 Task: Create a section Cross-functional Collaboration Sprint and in the section, add a milestone Data Lake Implementation in the project AgileQuest
Action: Mouse moved to (585, 420)
Screenshot: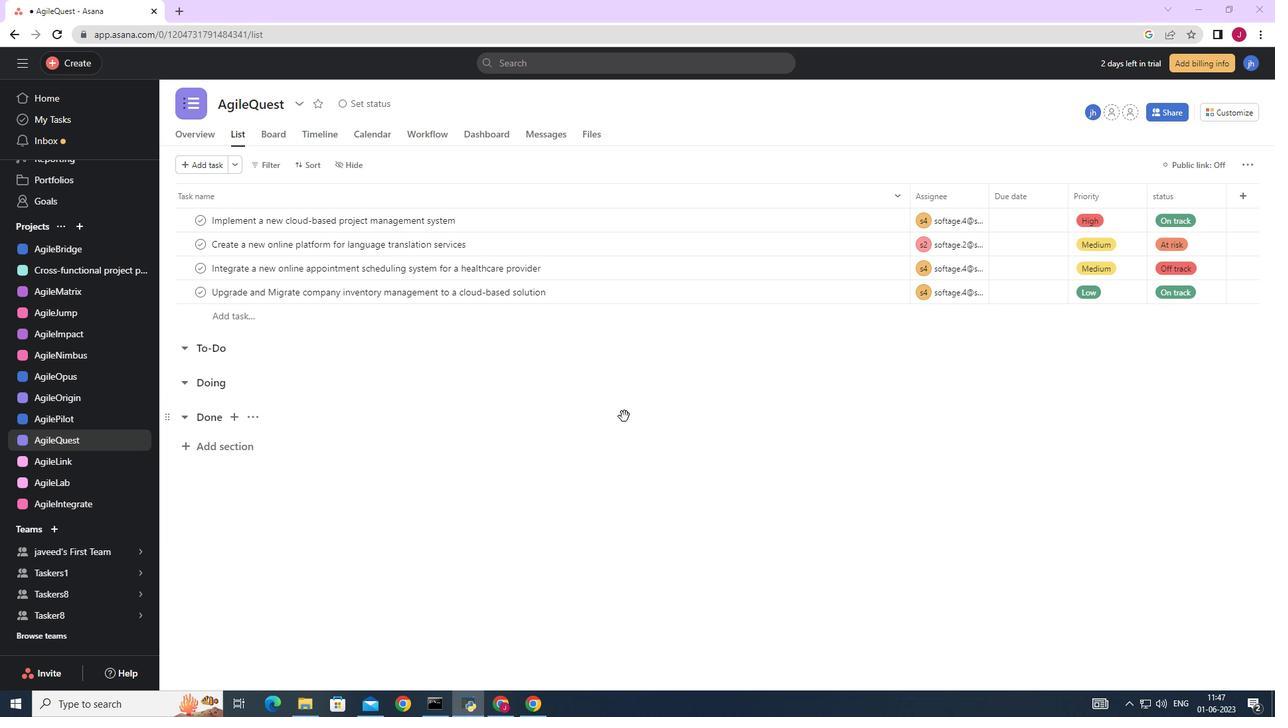
Action: Mouse scrolled (585, 419) with delta (0, 0)
Screenshot: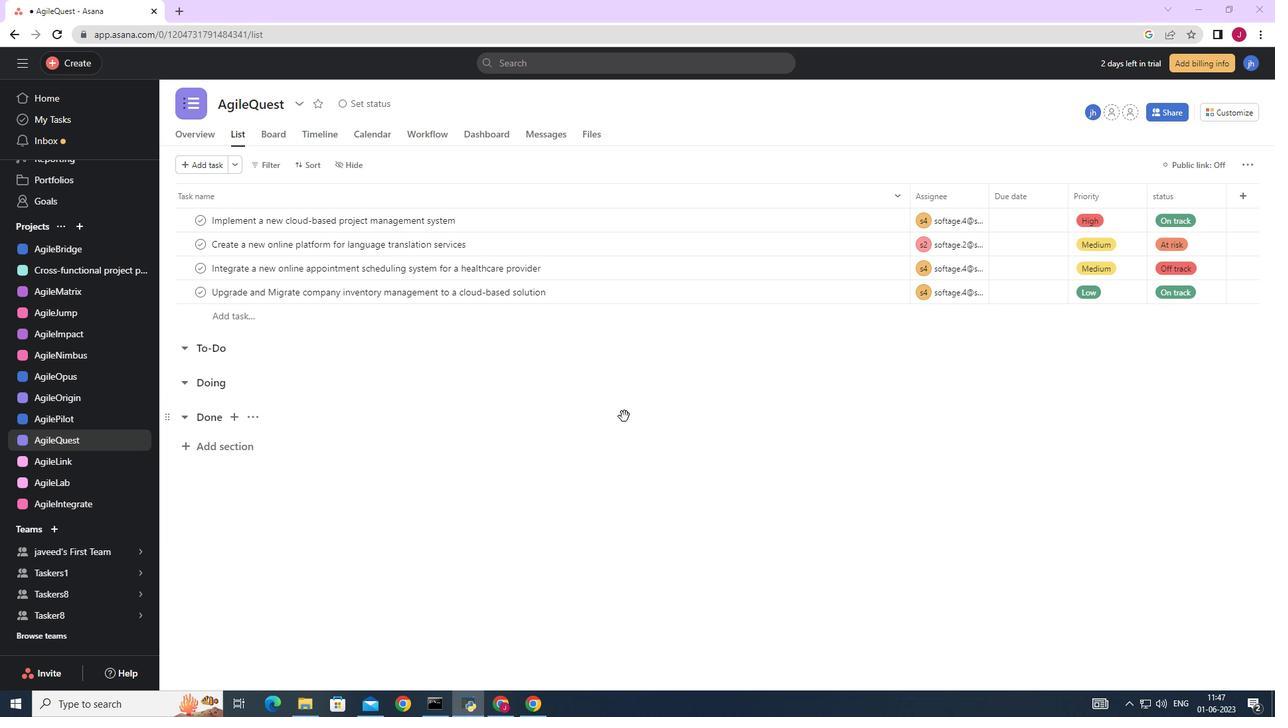 
Action: Mouse moved to (484, 419)
Screenshot: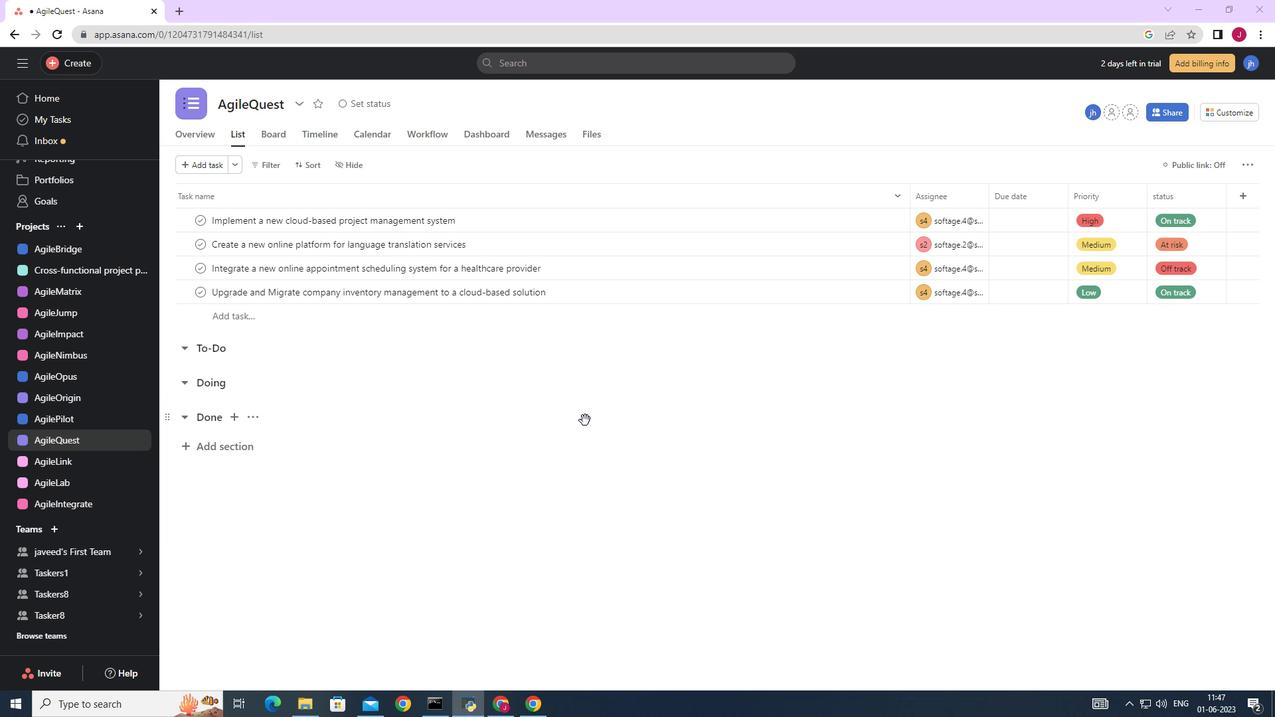 
Action: Mouse scrolled (582, 421) with delta (0, 0)
Screenshot: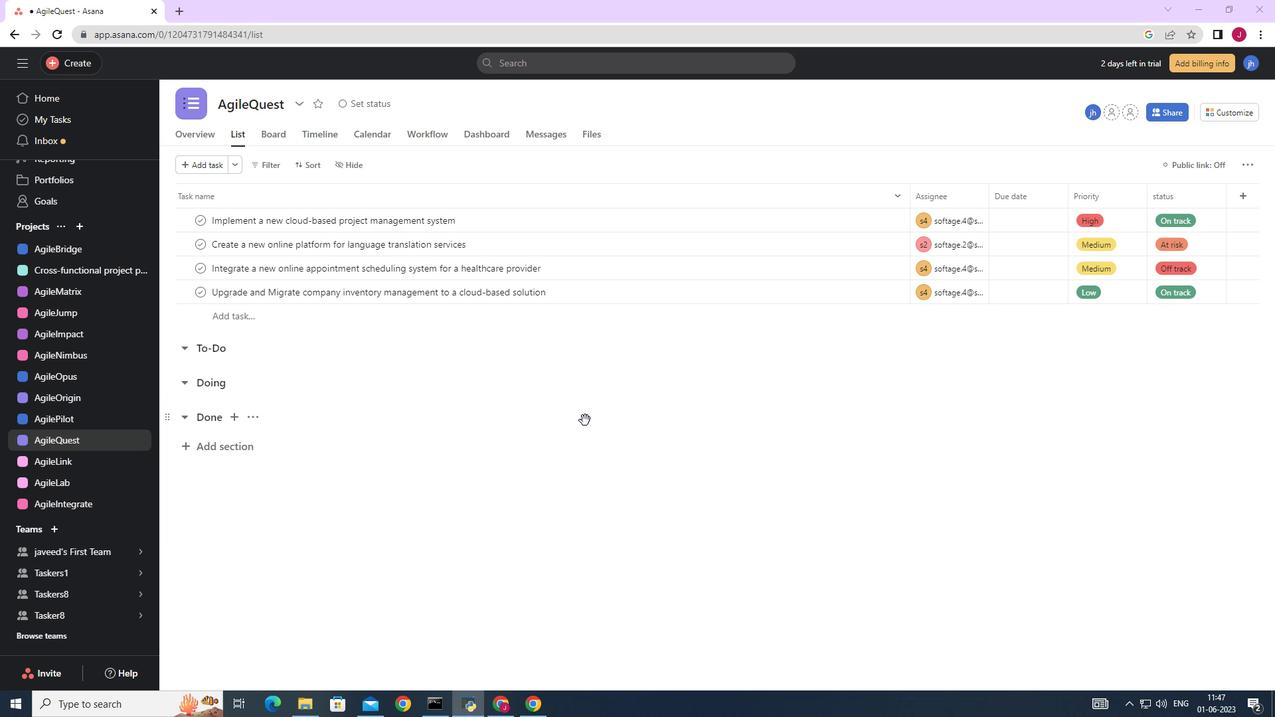 
Action: Mouse moved to (473, 419)
Screenshot: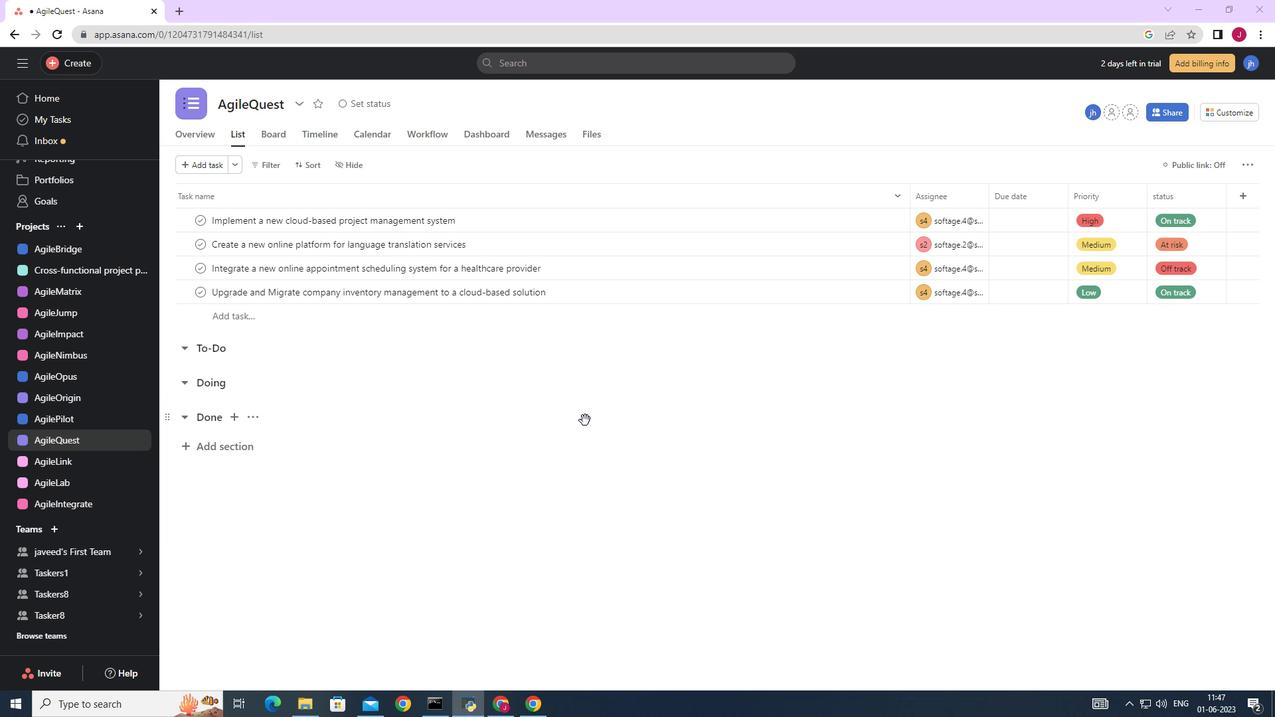 
Action: Mouse scrolled (579, 421) with delta (0, 0)
Screenshot: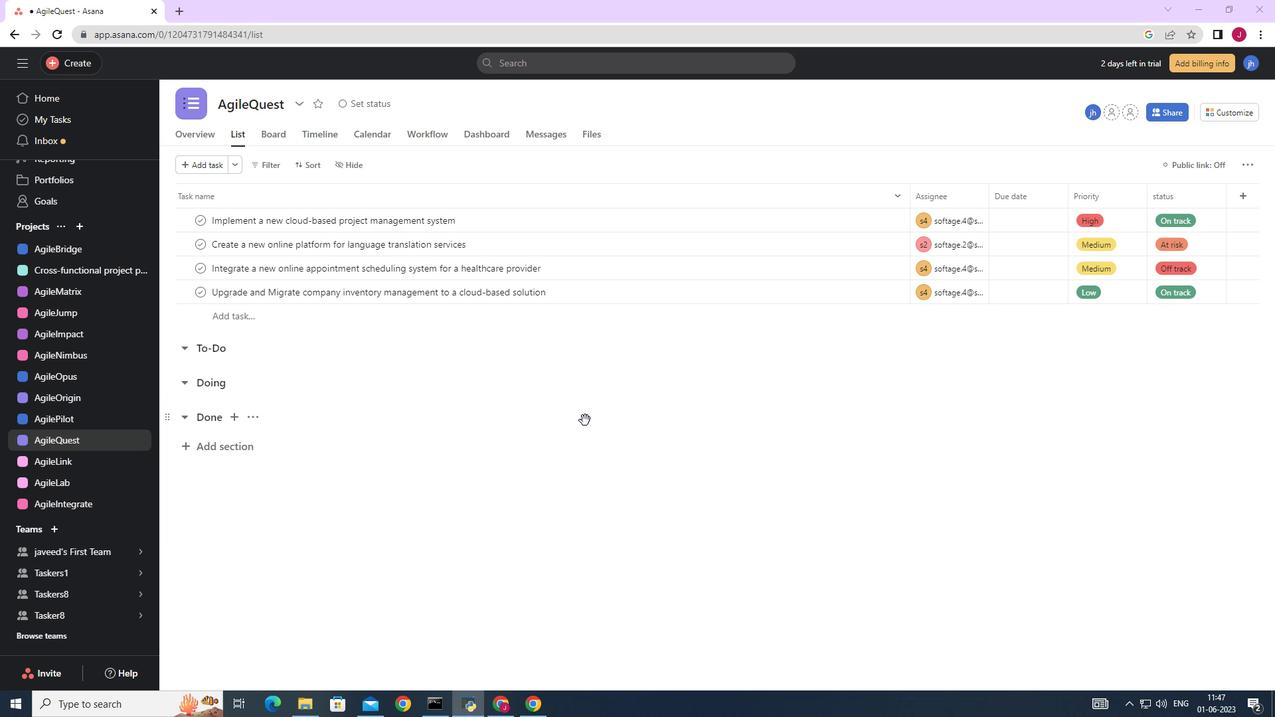 
Action: Mouse moved to (449, 419)
Screenshot: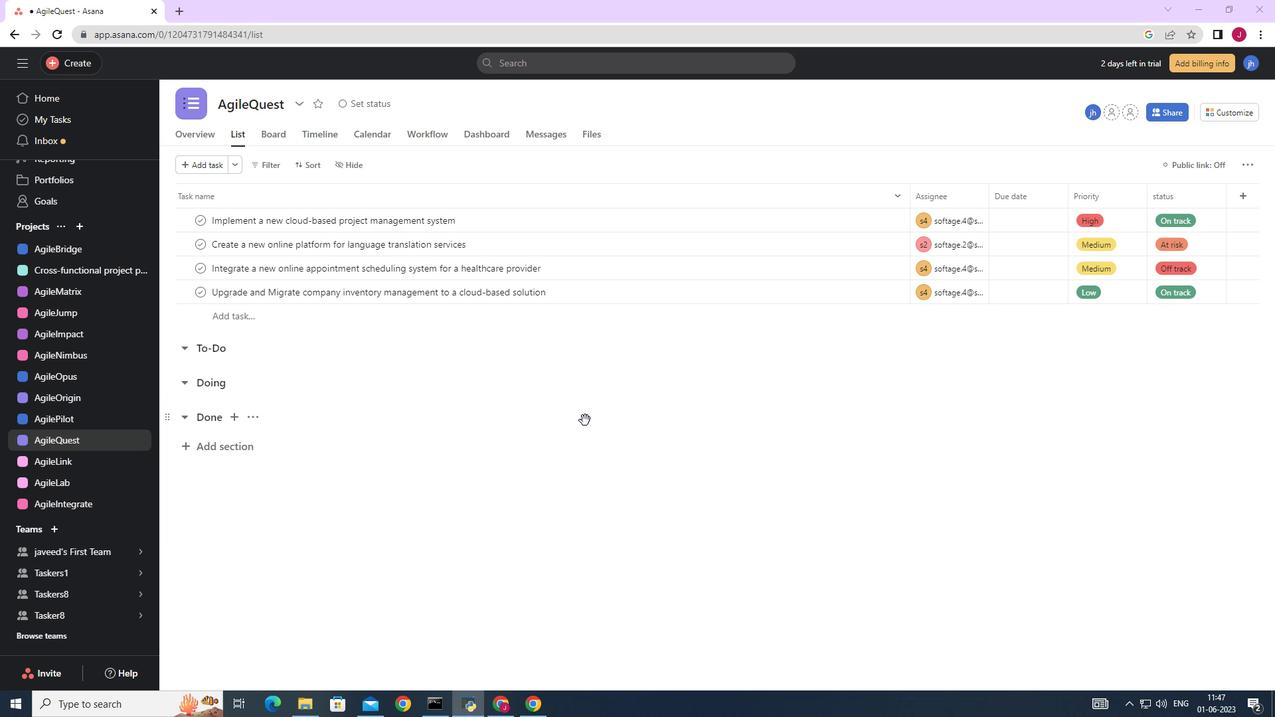 
Action: Mouse scrolled (573, 423) with delta (0, 0)
Screenshot: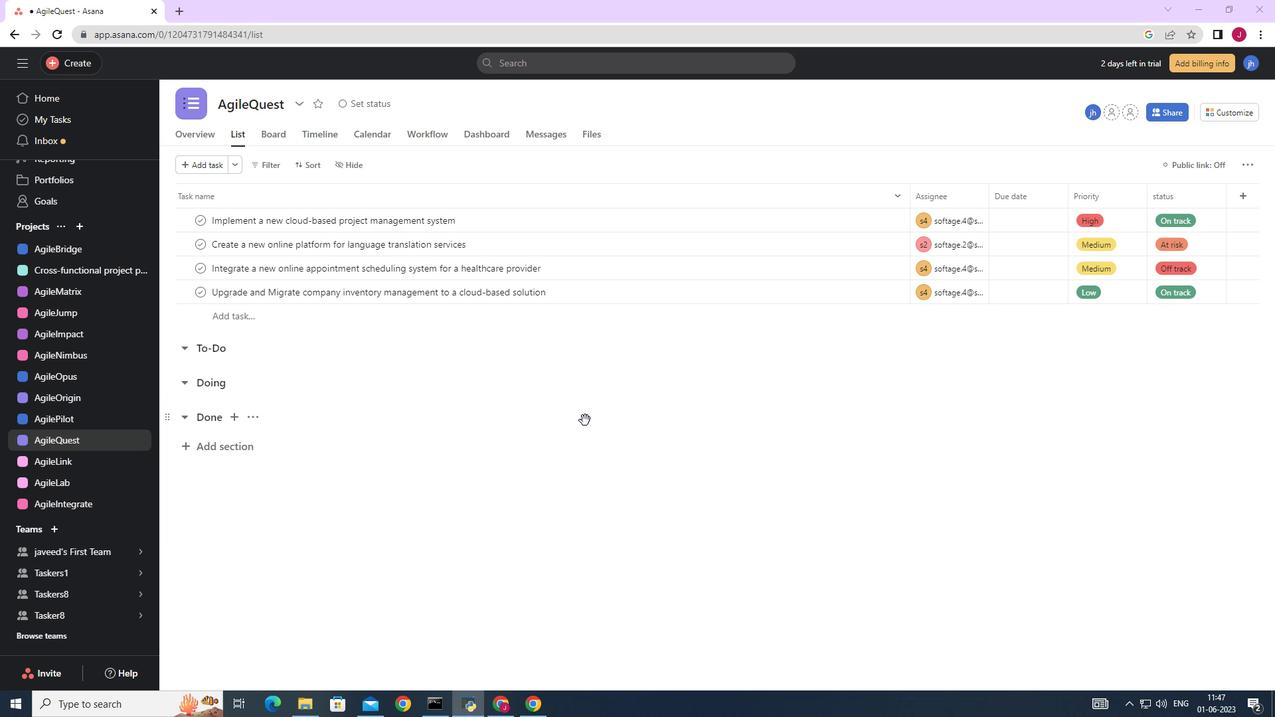 
Action: Mouse moved to (224, 448)
Screenshot: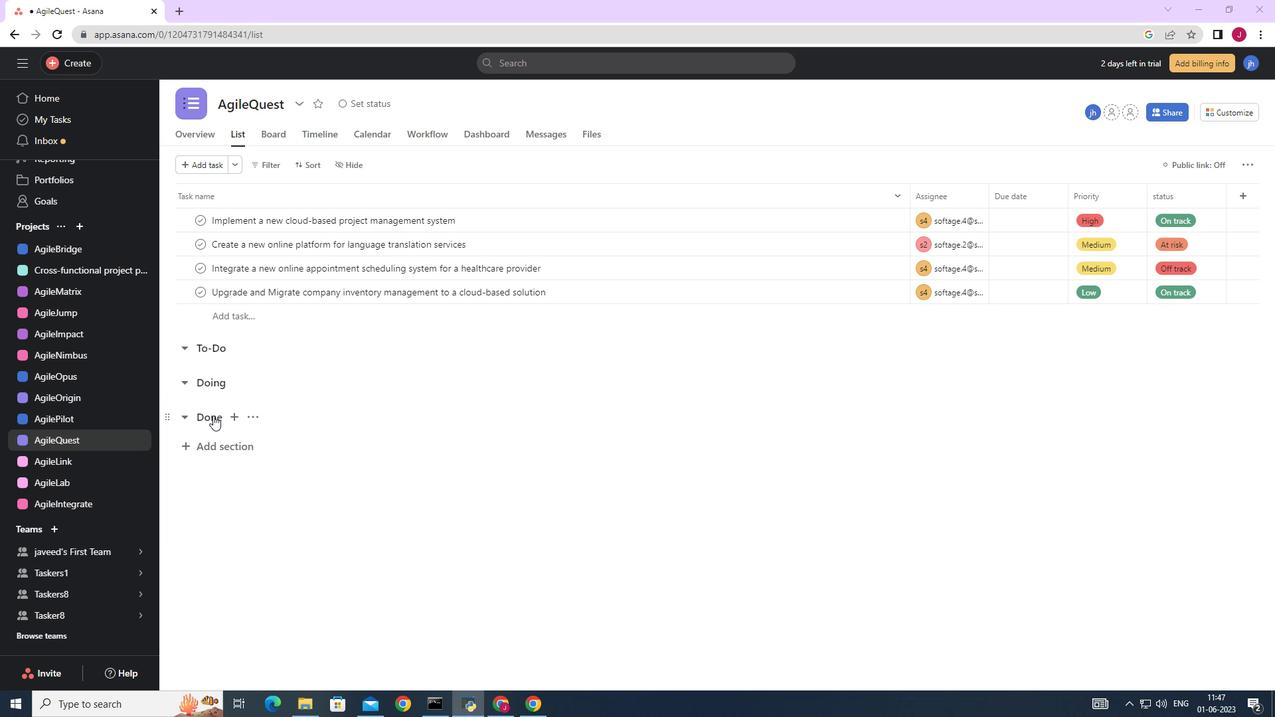 
Action: Mouse pressed left at (224, 448)
Screenshot: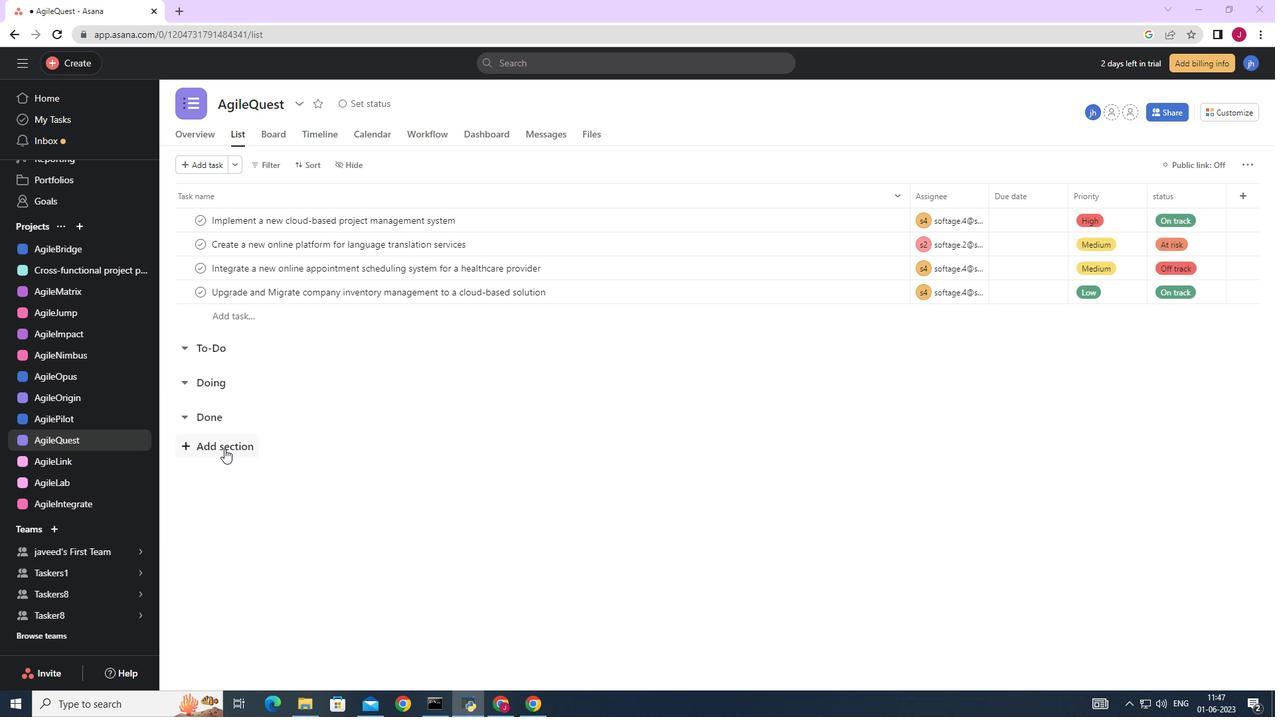 
Action: Mouse moved to (224, 449)
Screenshot: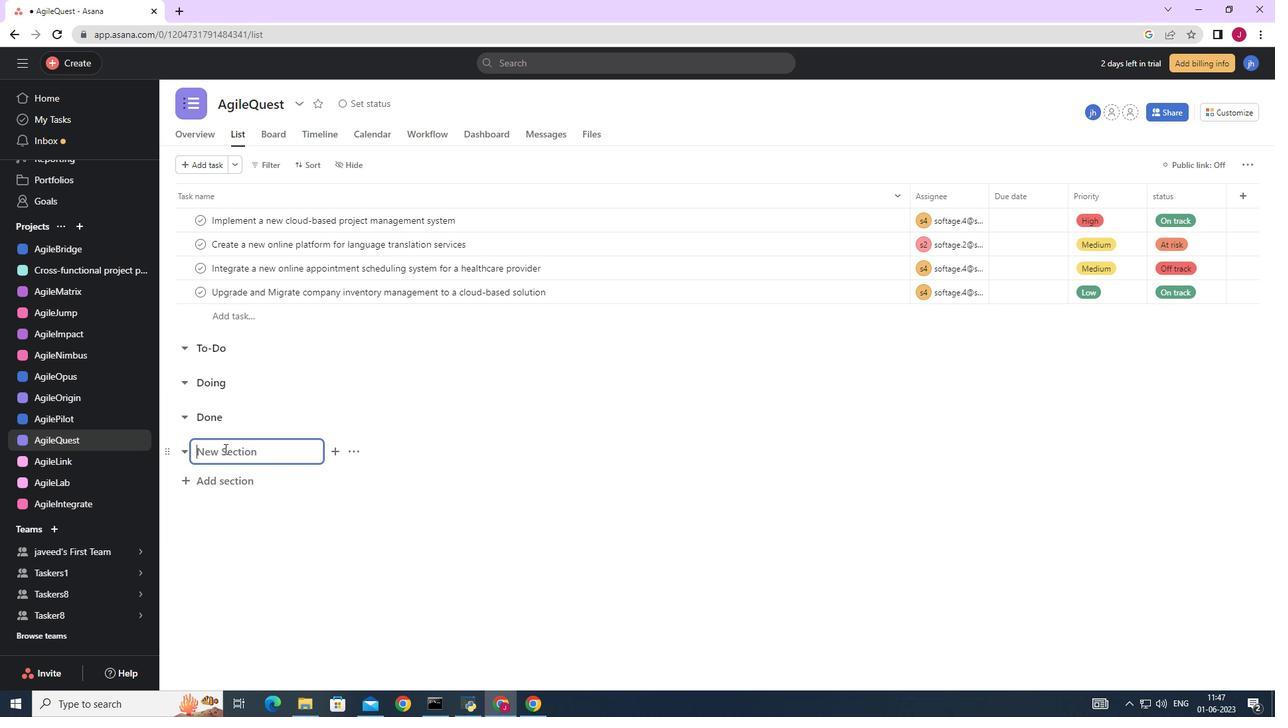 
Action: Key pressed <Key.caps_lock>C<Key.caps_lock>ross-functional<Key.space><Key.caps_lock>C<Key.caps_lock>ollaboration<Key.space><Key.caps_lock>S<Key.caps_lock>print<Key.enter><Key.caps_lock>D<Key.caps_lock>ata<Key.space><Key.caps_lock>L<Key.caps_lock>ake<Key.space><Key.caps_lock>I<Key.caps_lock>mplementation
Screenshot: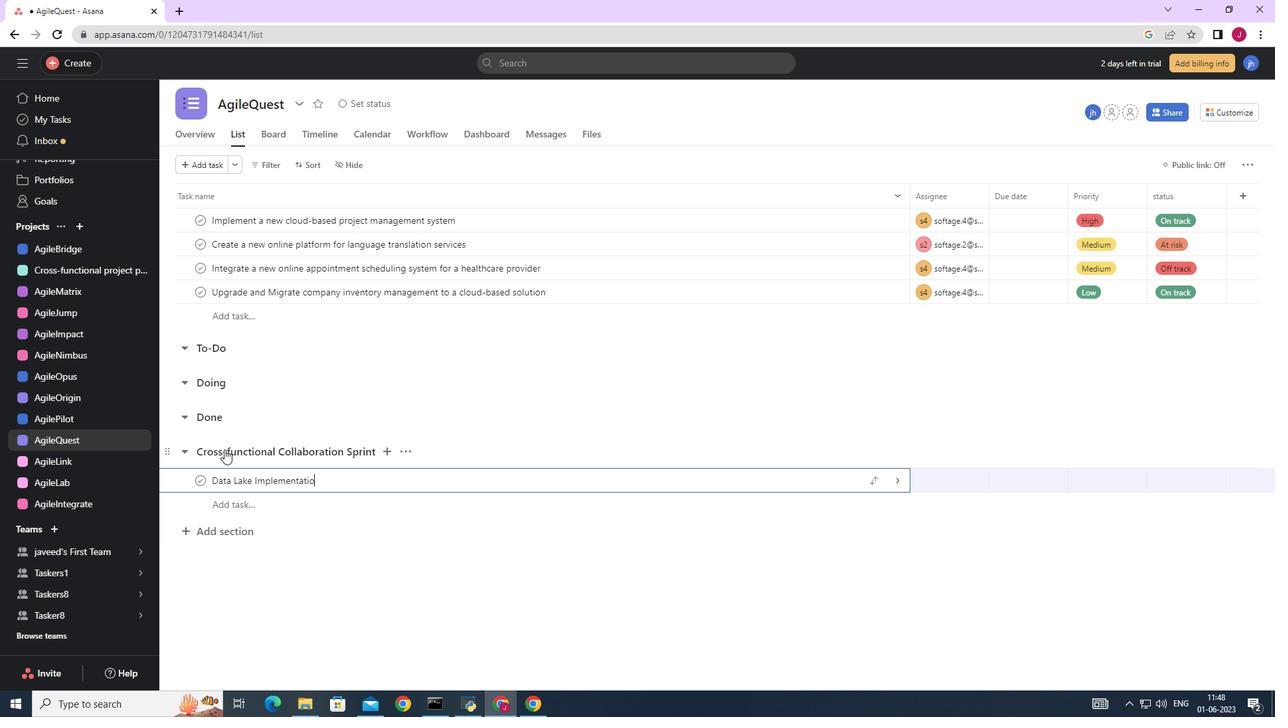 
Action: Mouse moved to (901, 479)
Screenshot: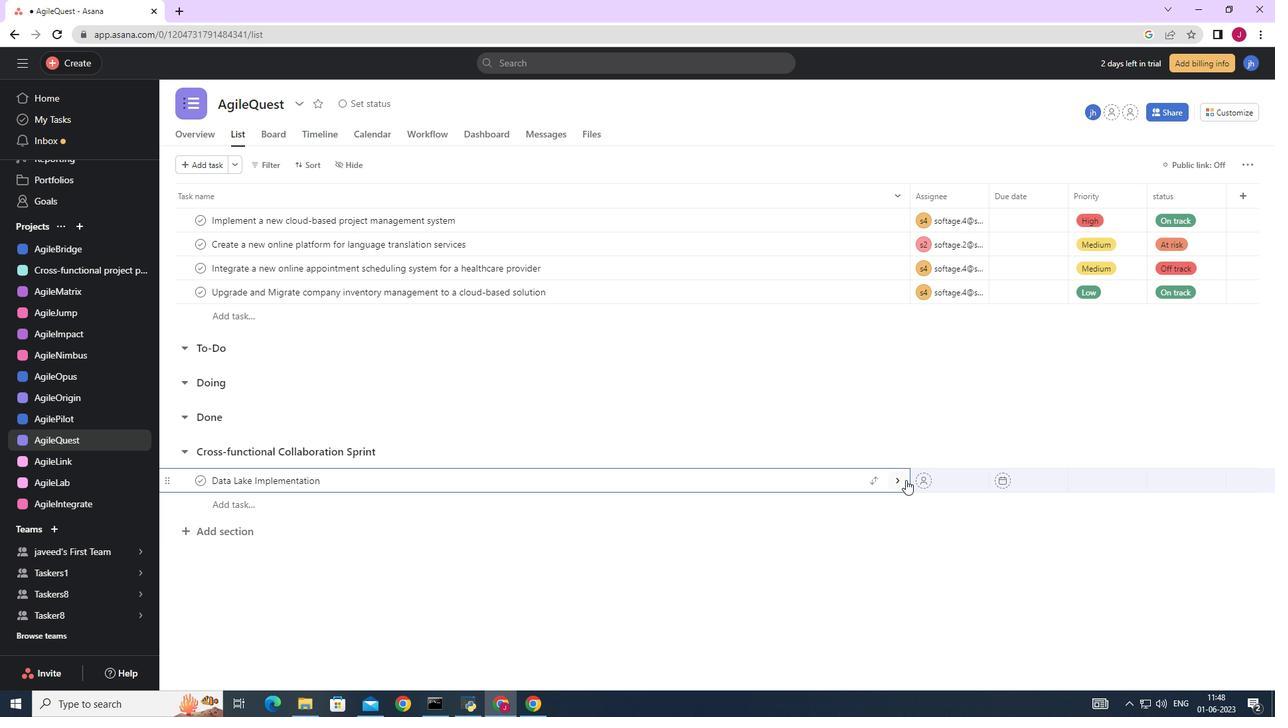 
Action: Mouse pressed left at (901, 479)
Screenshot: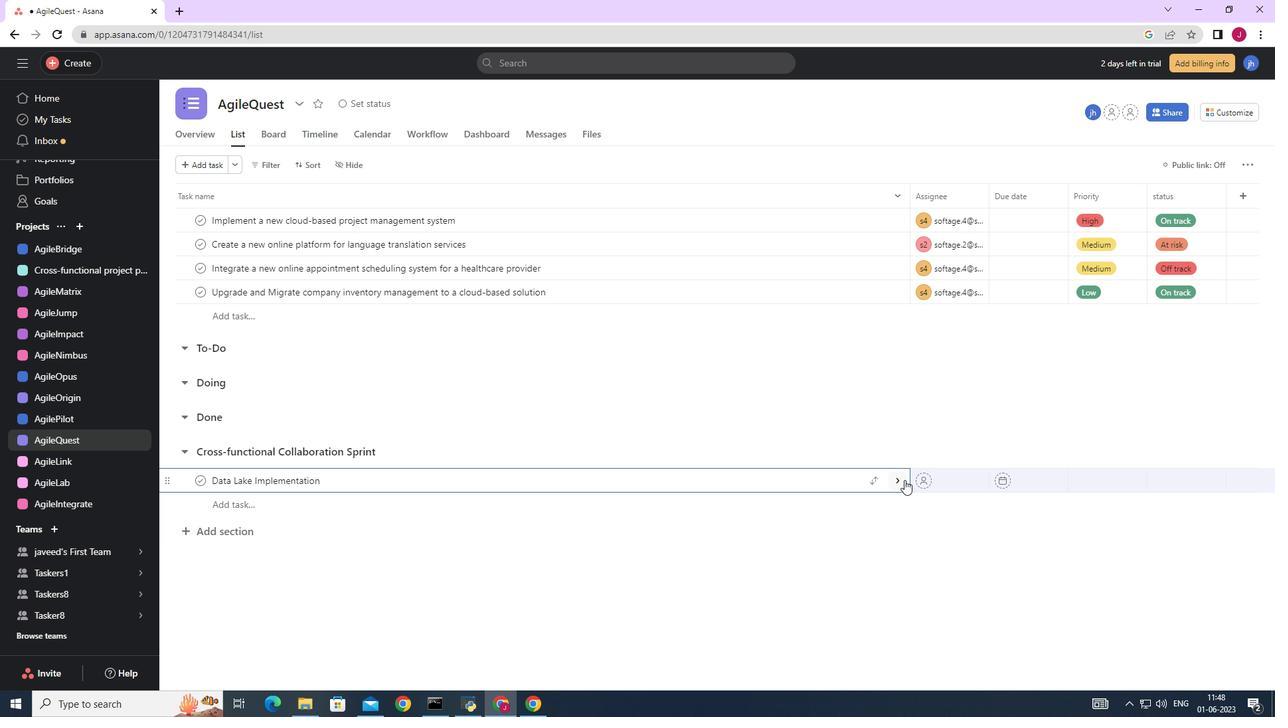 
Action: Mouse moved to (1226, 160)
Screenshot: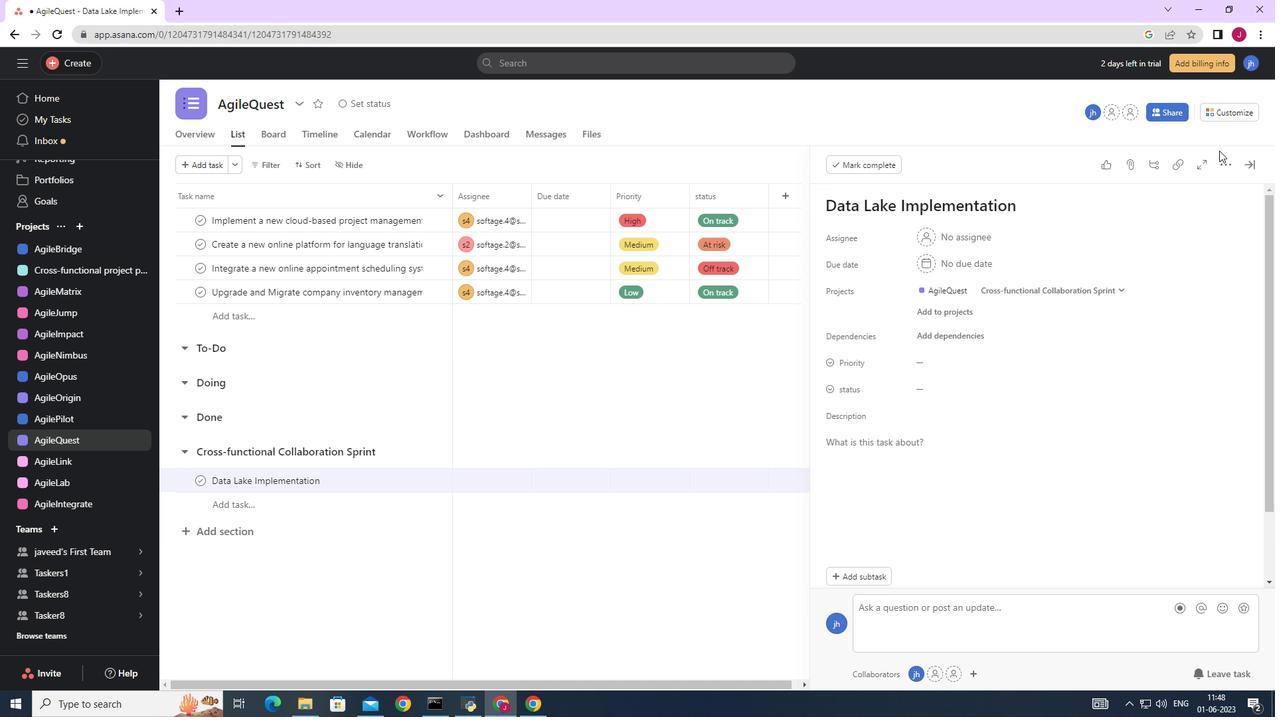 
Action: Mouse pressed left at (1226, 160)
Screenshot: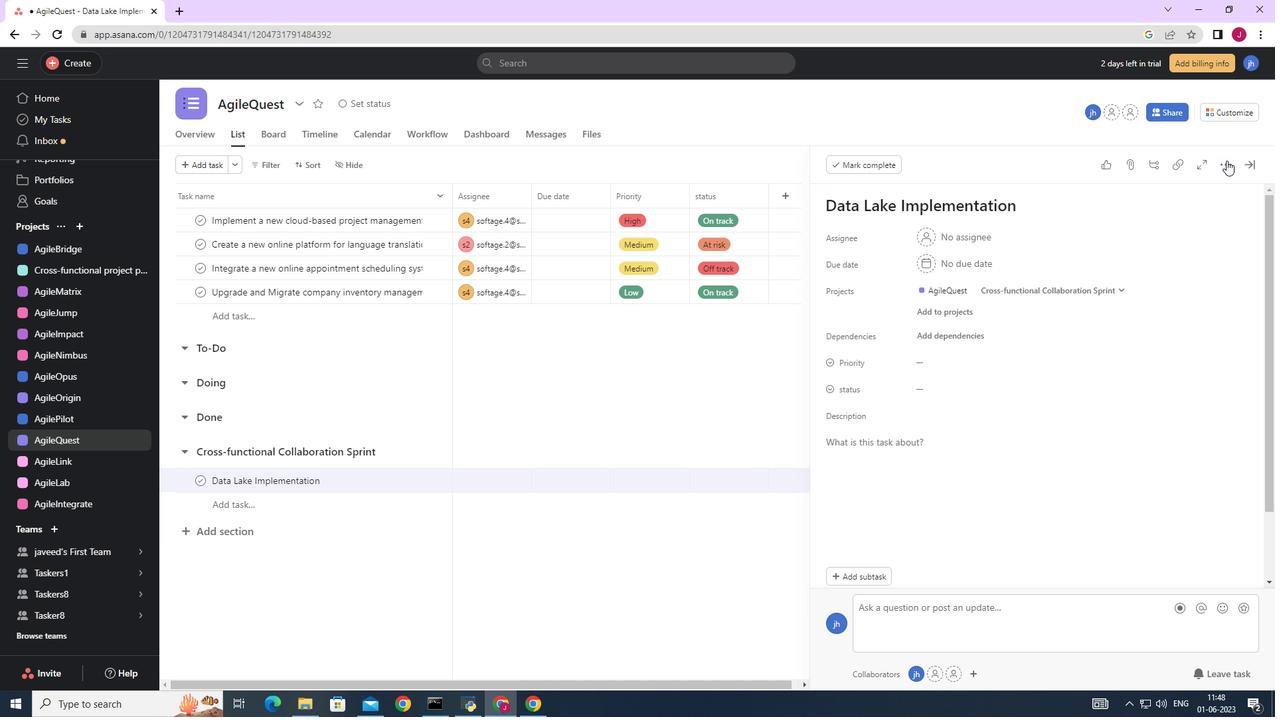 
Action: Mouse moved to (1115, 214)
Screenshot: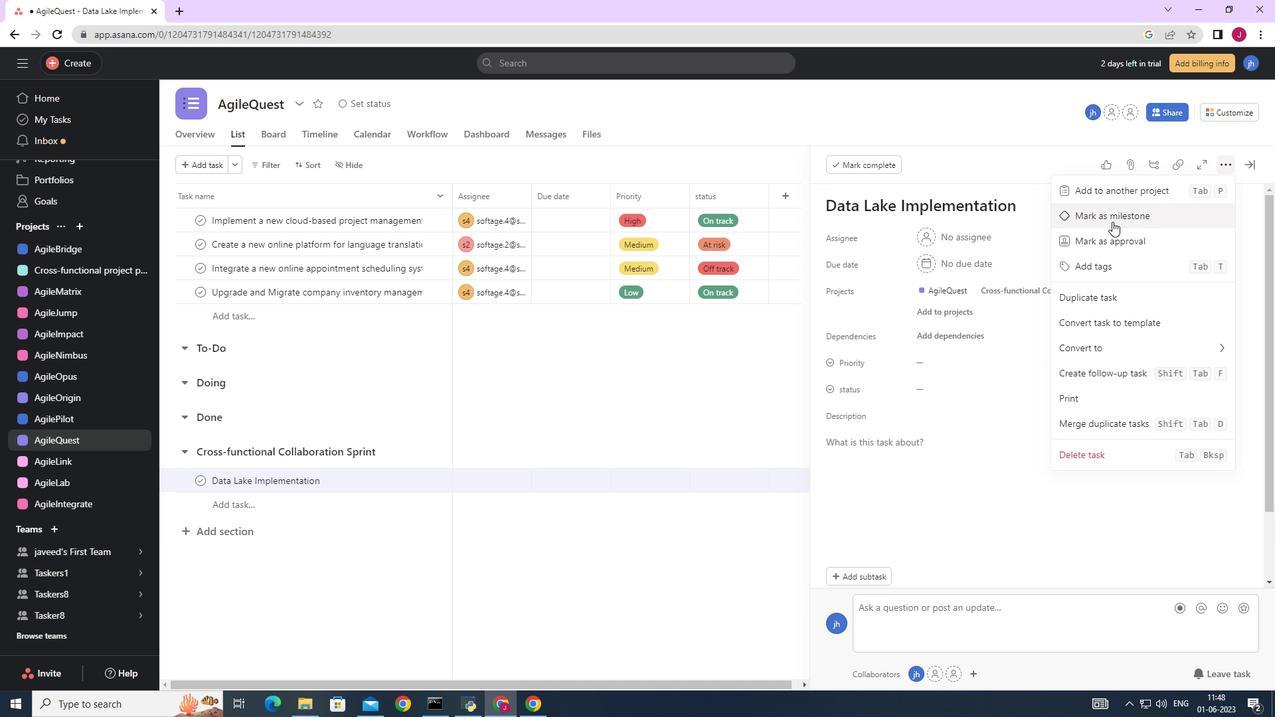 
Action: Mouse pressed left at (1115, 214)
Screenshot: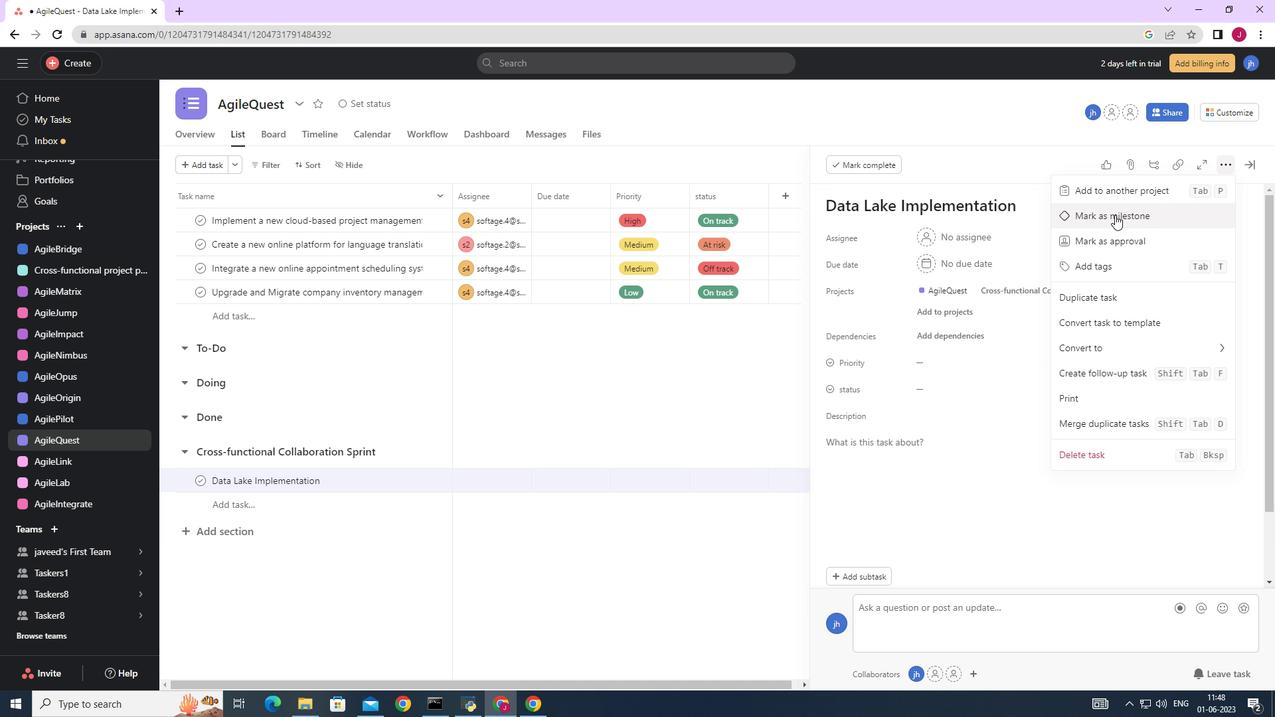 
Action: Mouse moved to (1247, 166)
Screenshot: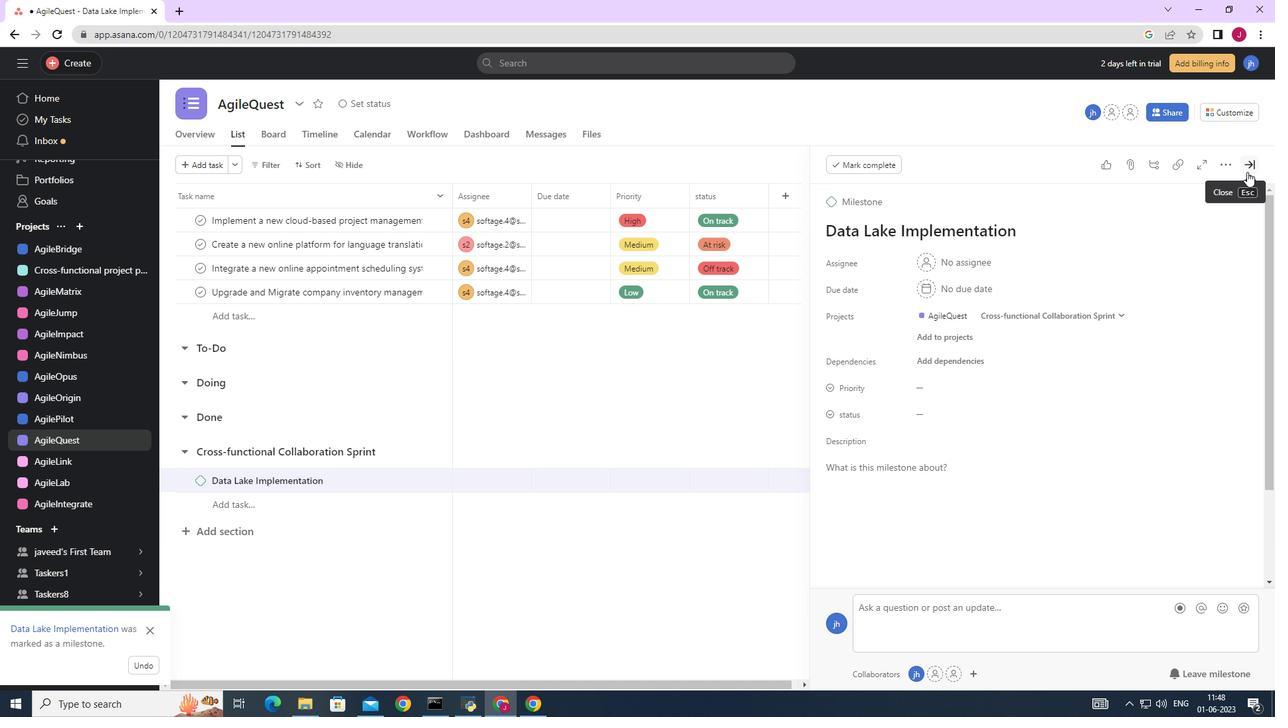 
Action: Mouse pressed left at (1247, 166)
Screenshot: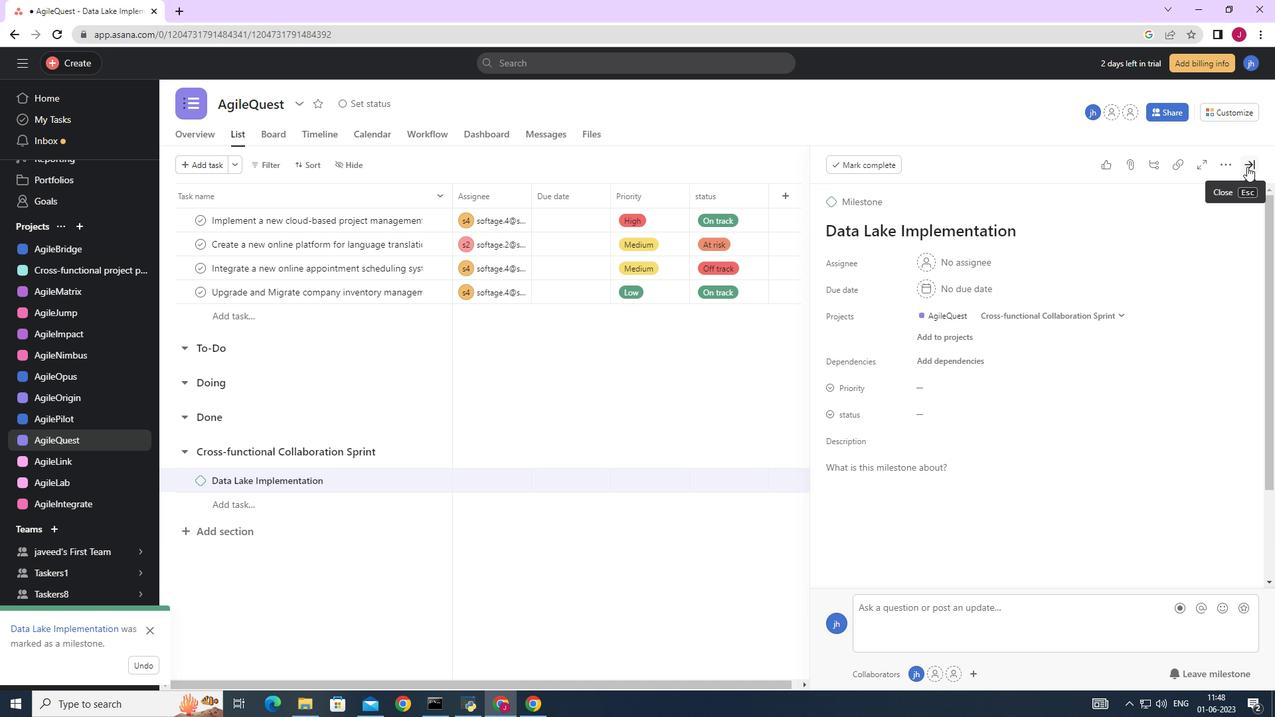 
Action: Mouse moved to (1208, 156)
Screenshot: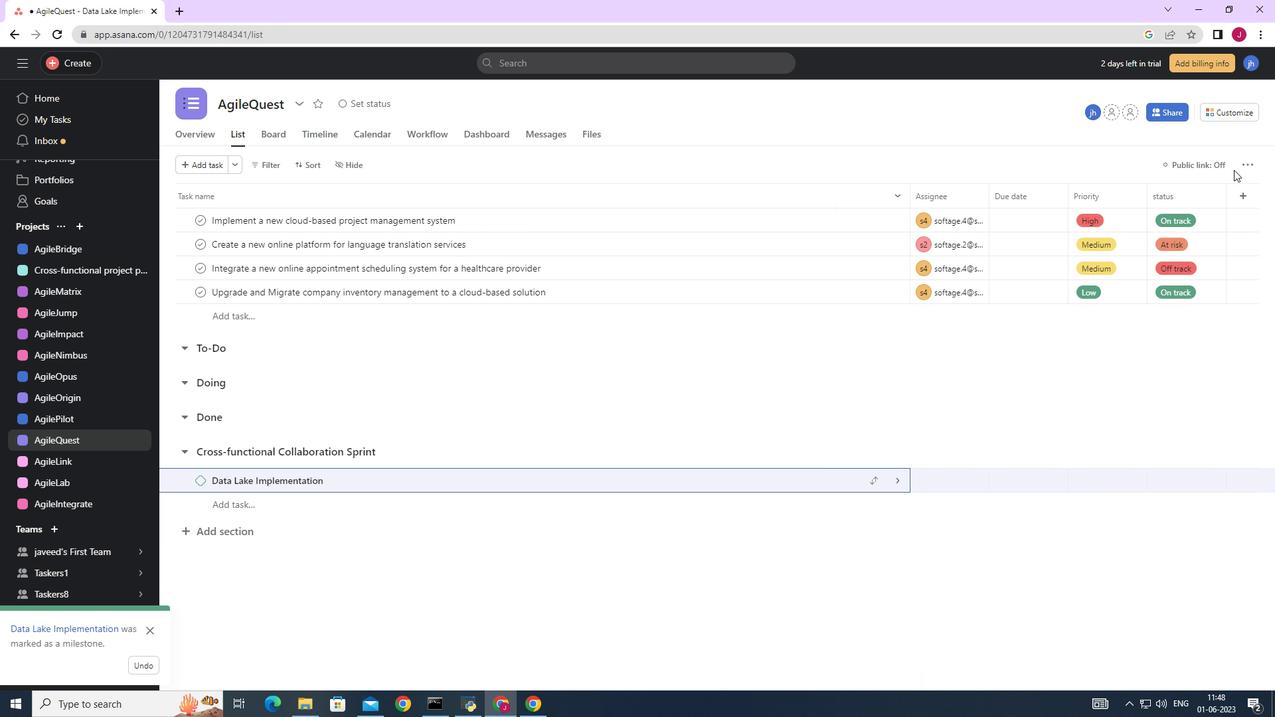 
